 Task: Sort the products in the category "First Aid & Outdoor Essentials" by price (lowest first).
Action: Mouse pressed left at (323, 149)
Screenshot: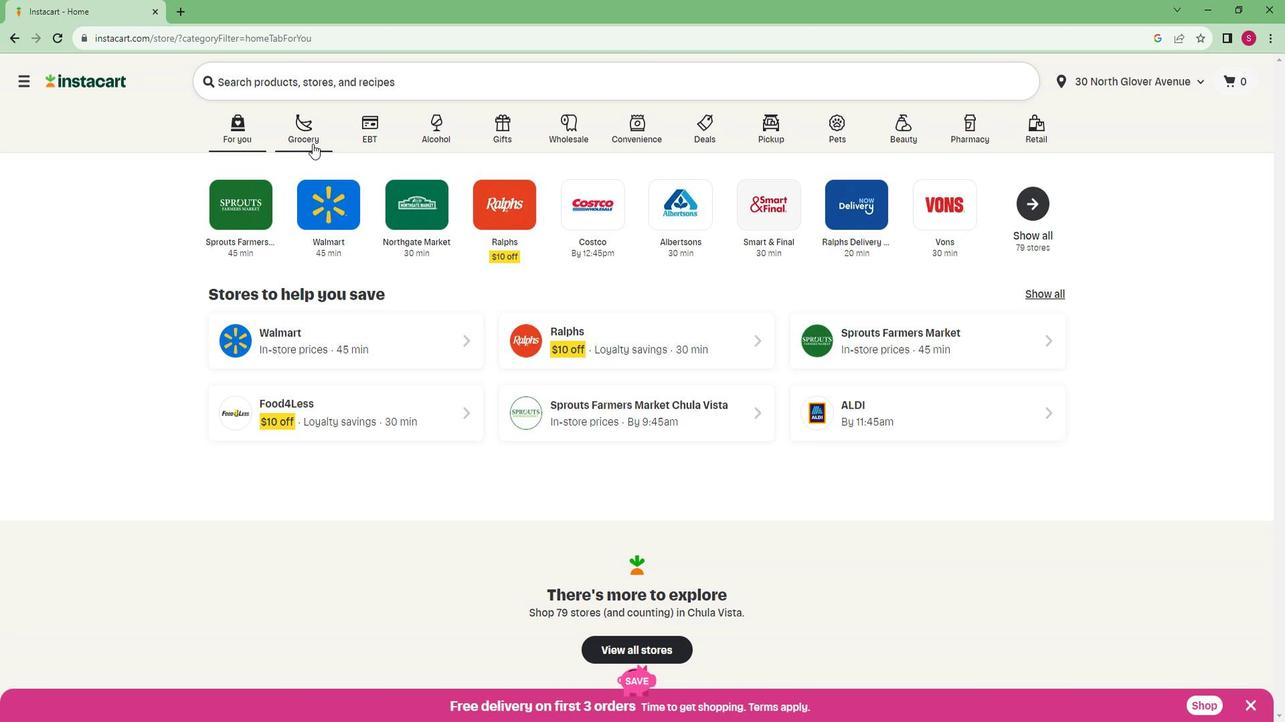 
Action: Mouse moved to (284, 376)
Screenshot: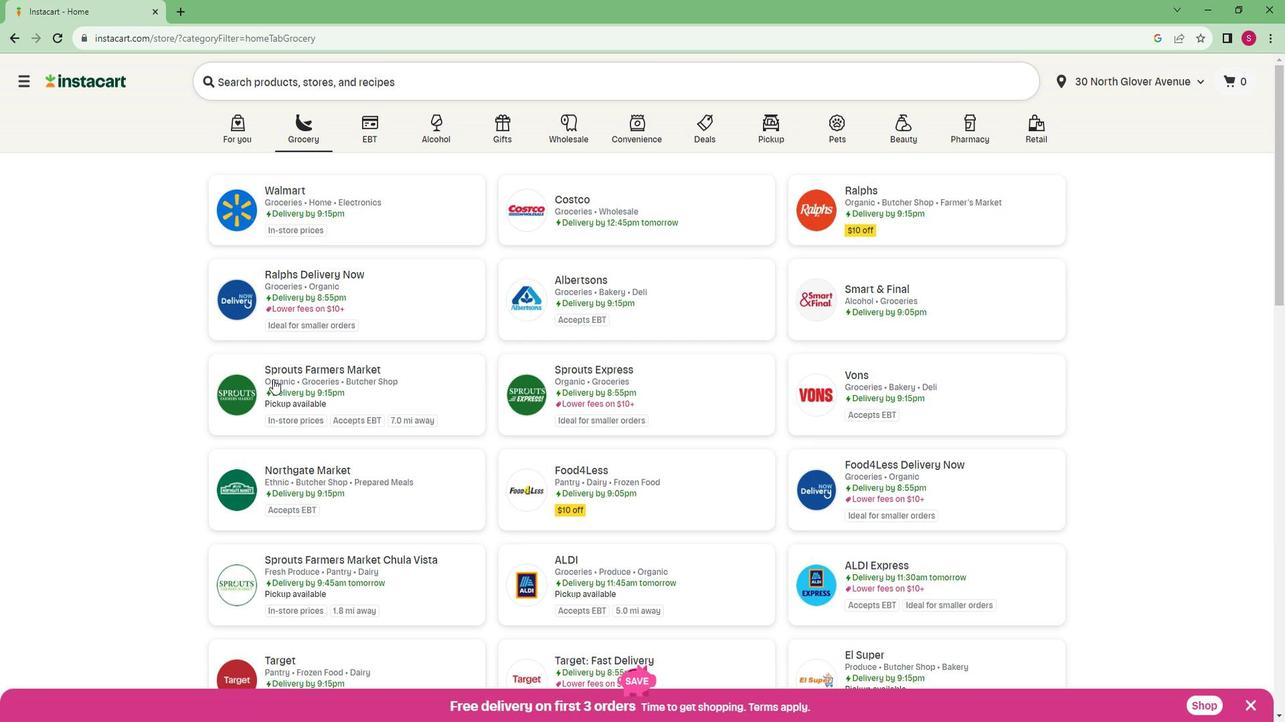 
Action: Mouse pressed left at (284, 376)
Screenshot: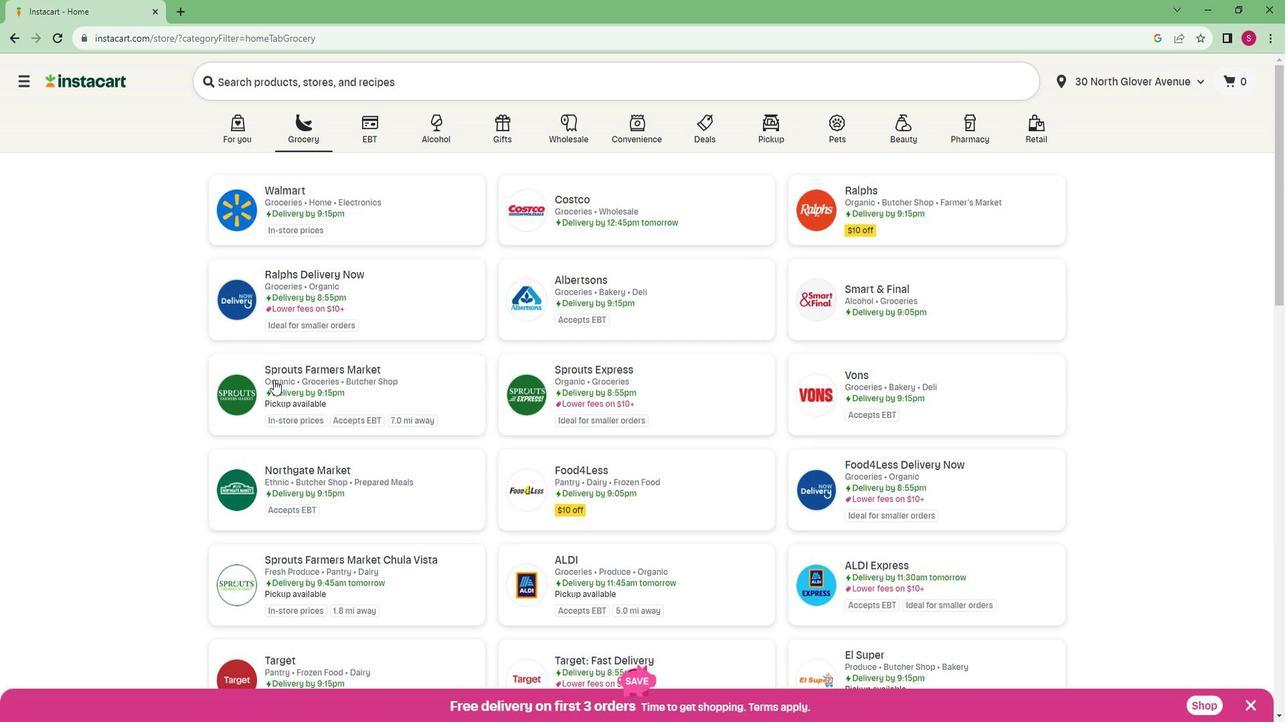 
Action: Mouse moved to (38, 597)
Screenshot: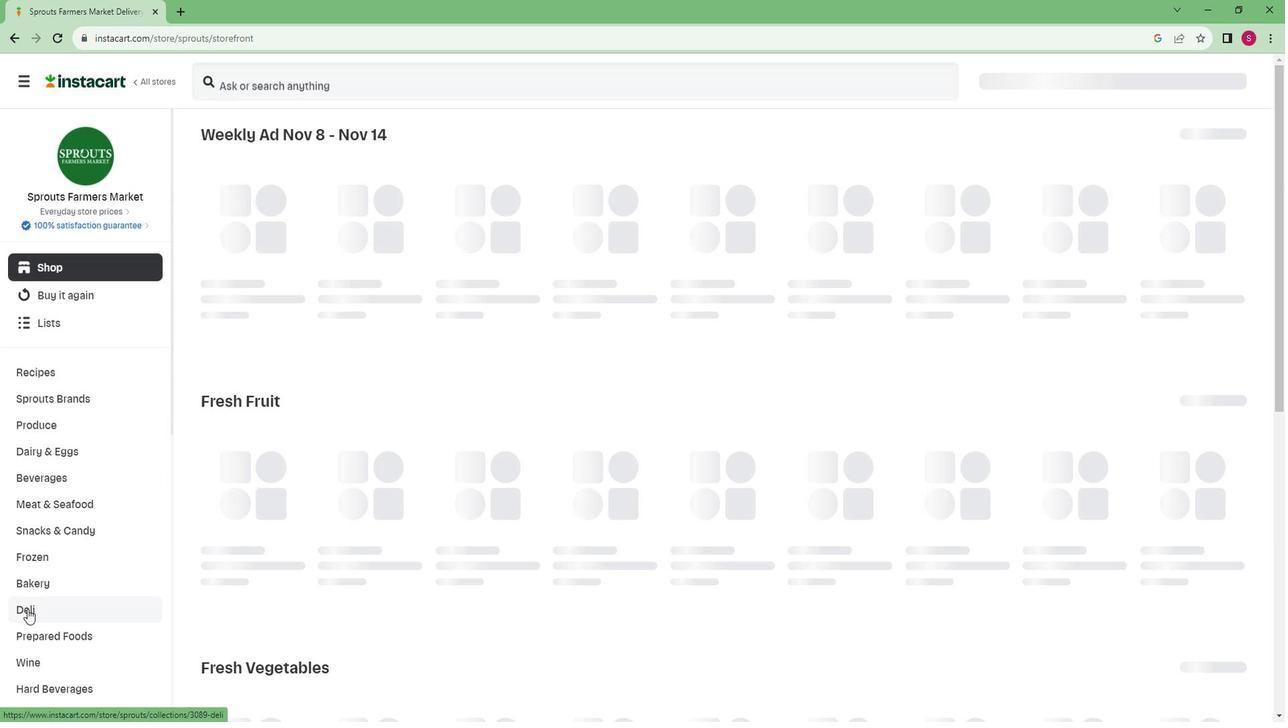 
Action: Mouse scrolled (38, 597) with delta (0, 0)
Screenshot: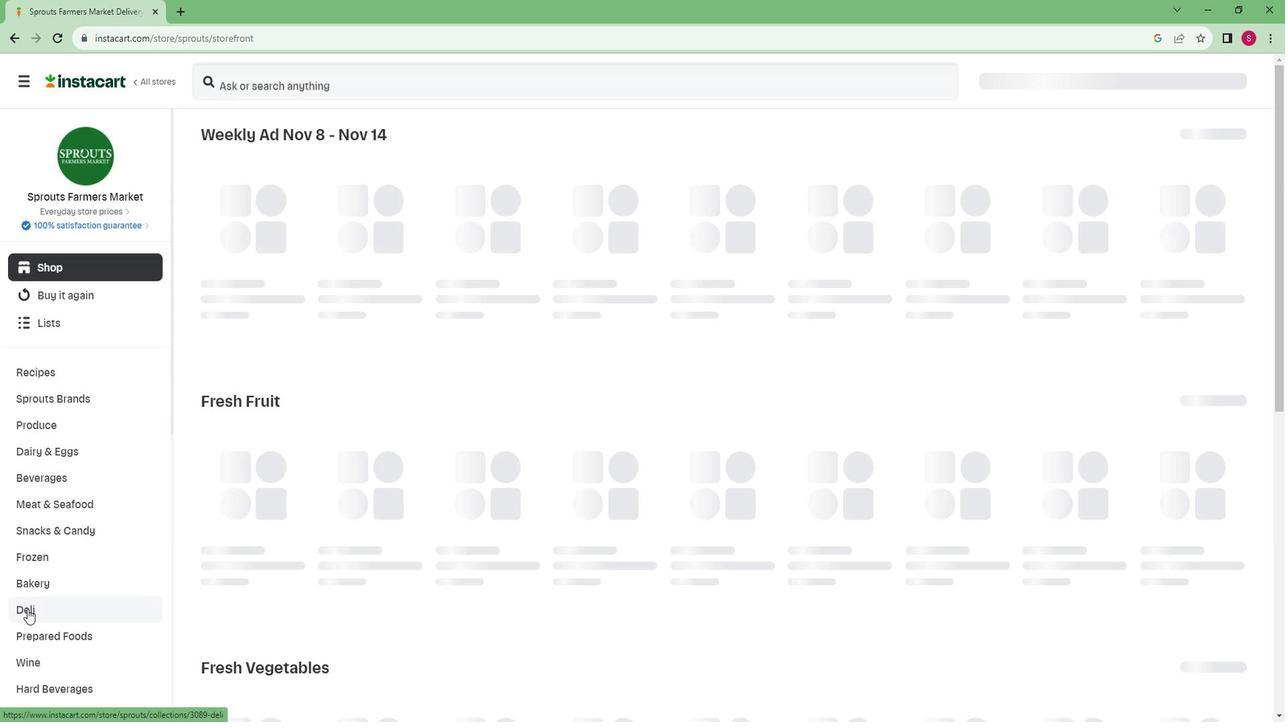 
Action: Mouse scrolled (38, 597) with delta (0, 0)
Screenshot: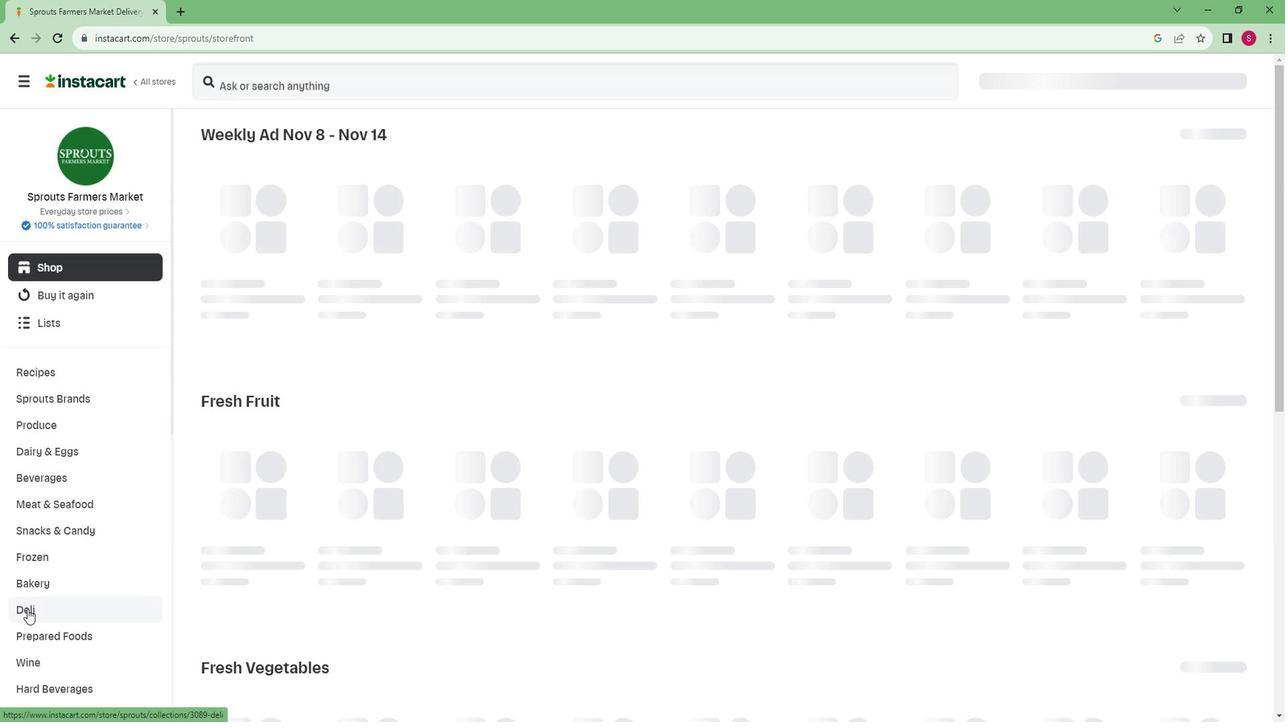 
Action: Mouse scrolled (38, 597) with delta (0, 0)
Screenshot: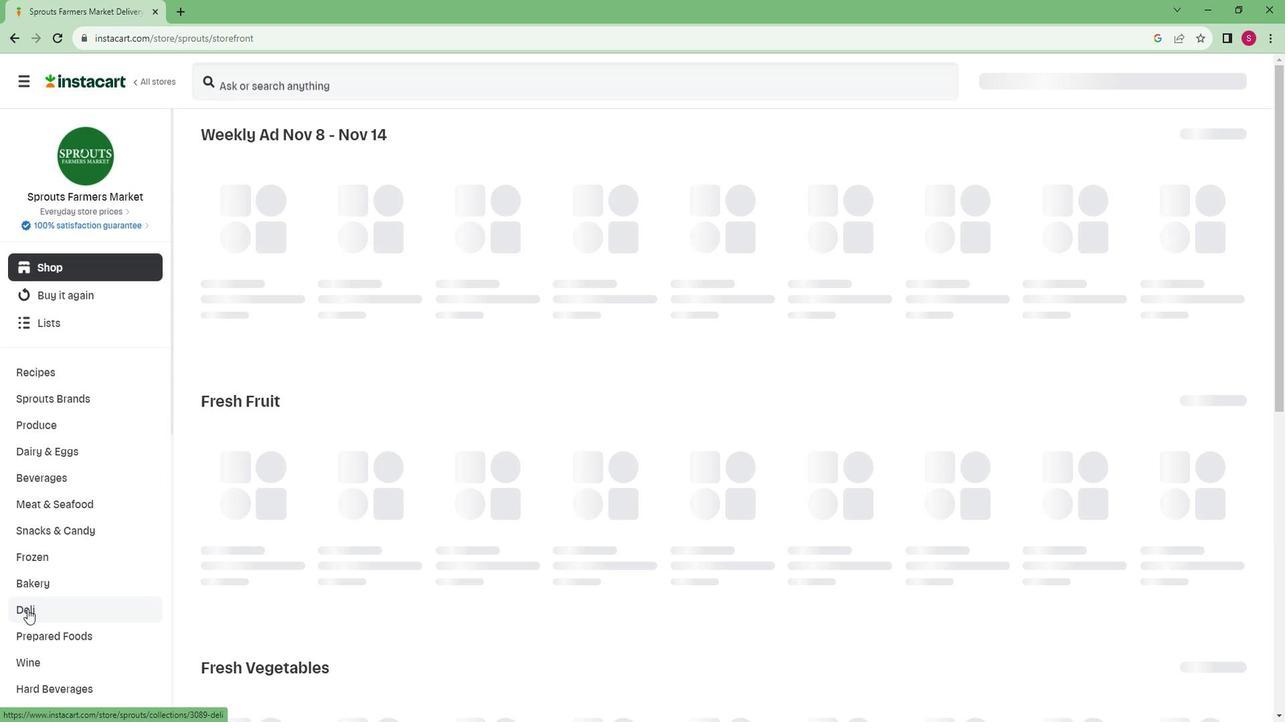 
Action: Mouse moved to (37, 597)
Screenshot: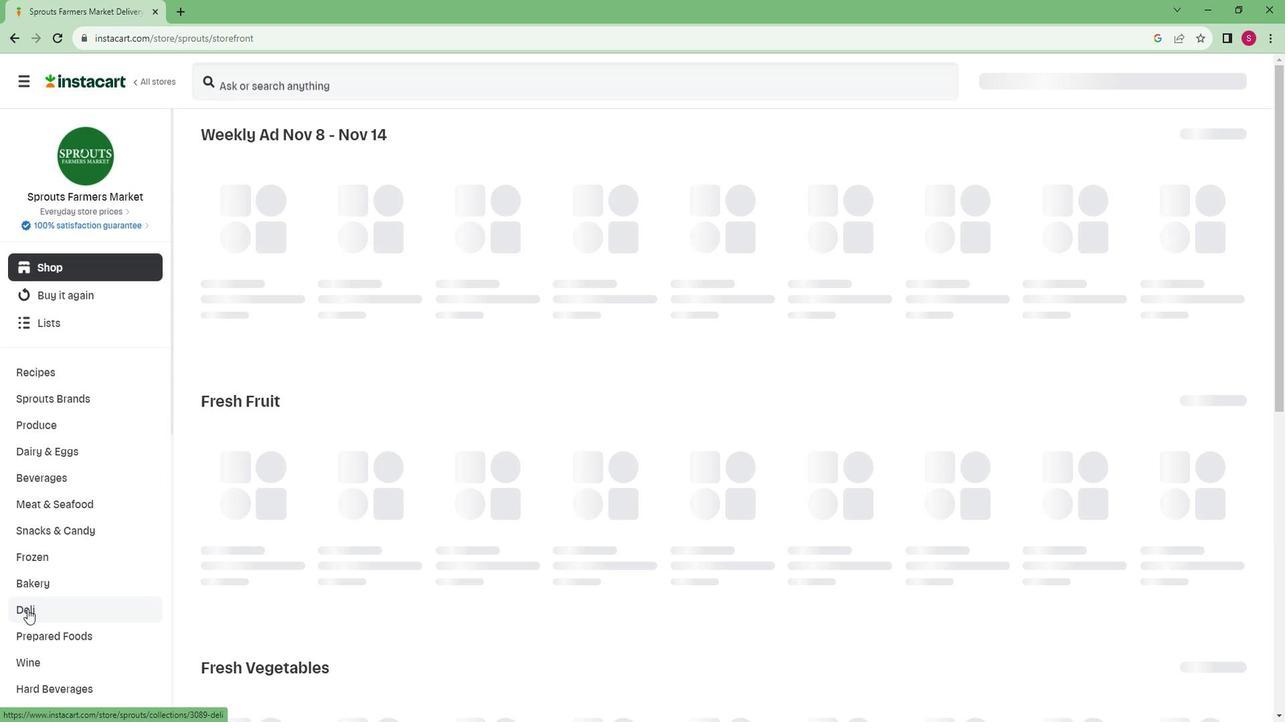 
Action: Mouse scrolled (37, 597) with delta (0, 0)
Screenshot: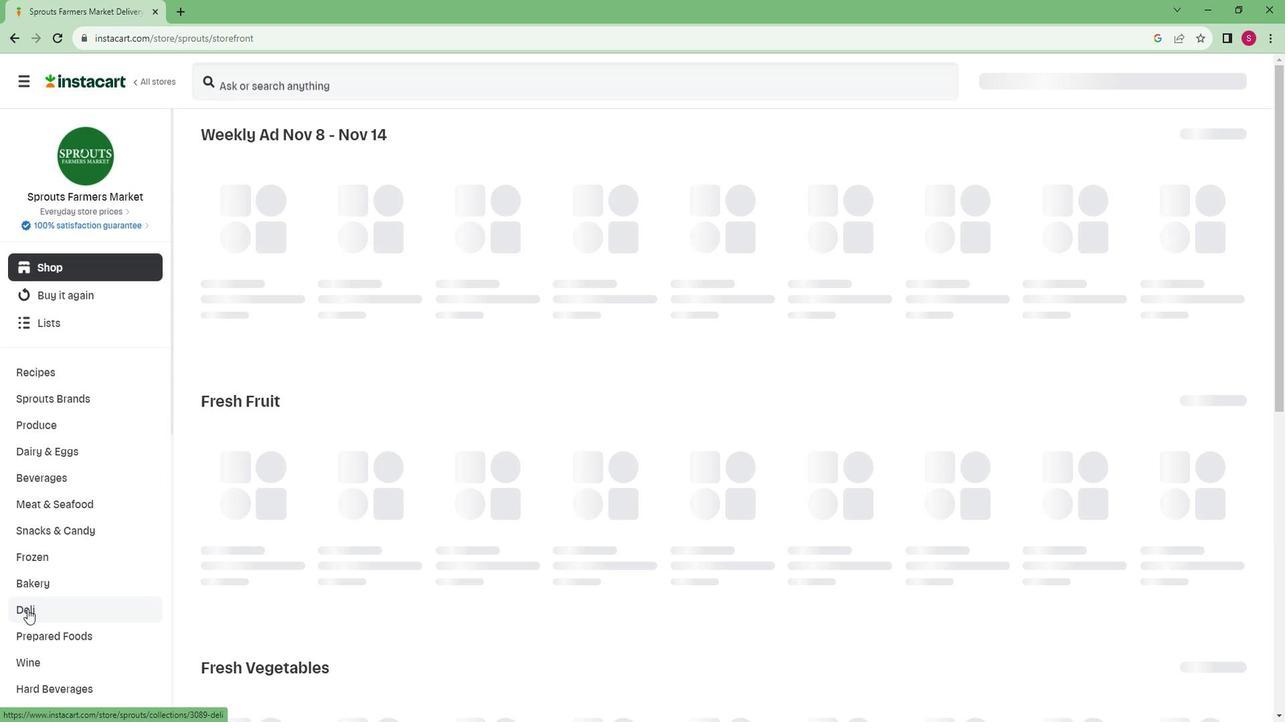 
Action: Mouse moved to (35, 591)
Screenshot: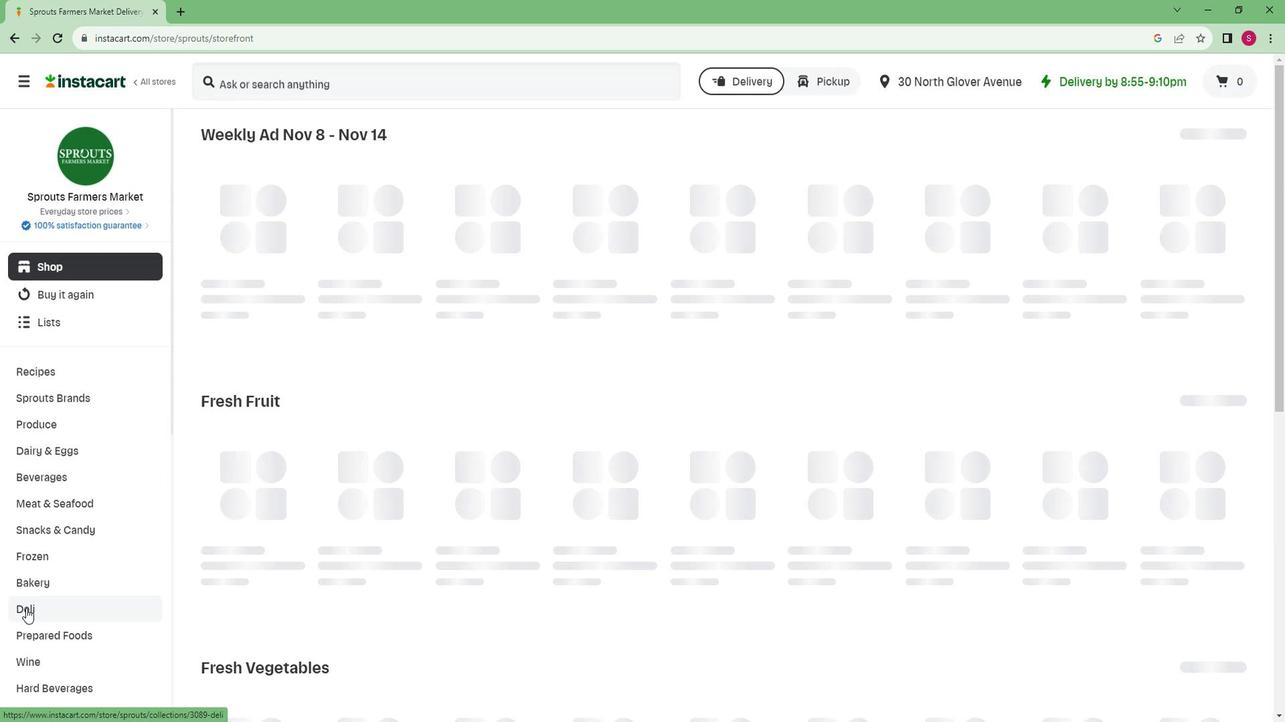 
Action: Mouse scrolled (35, 591) with delta (0, 0)
Screenshot: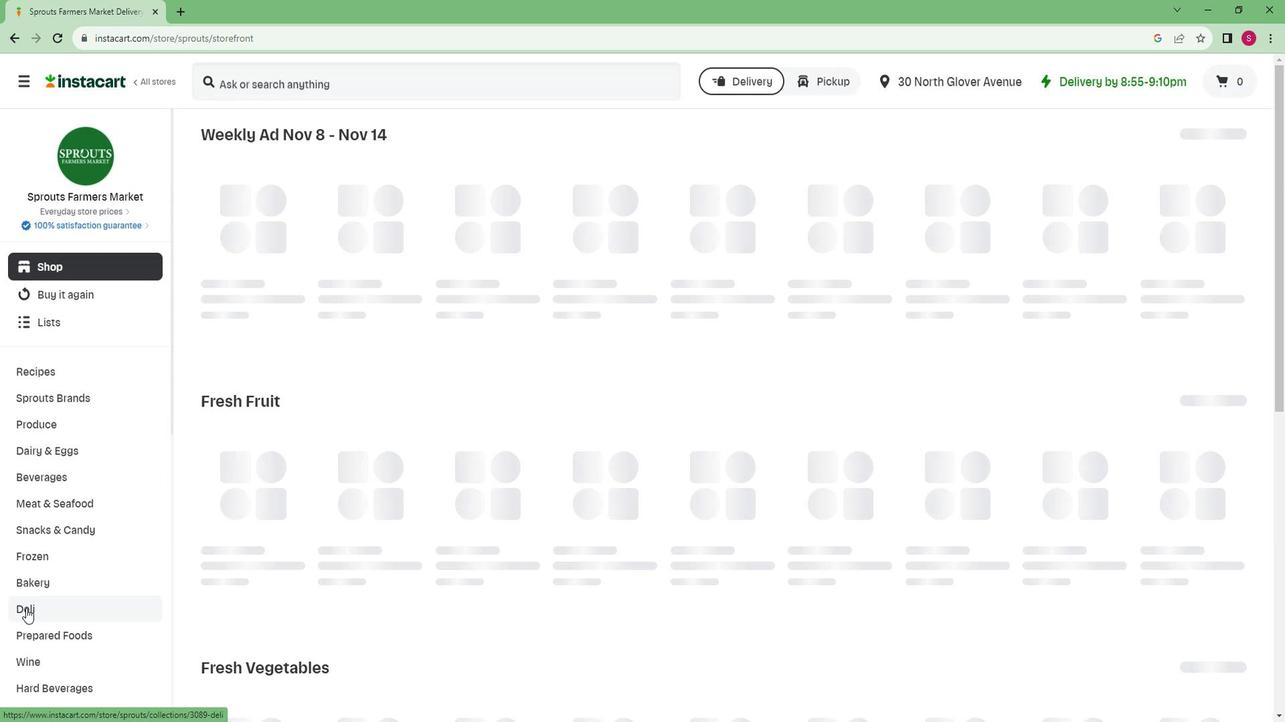
Action: Mouse moved to (32, 560)
Screenshot: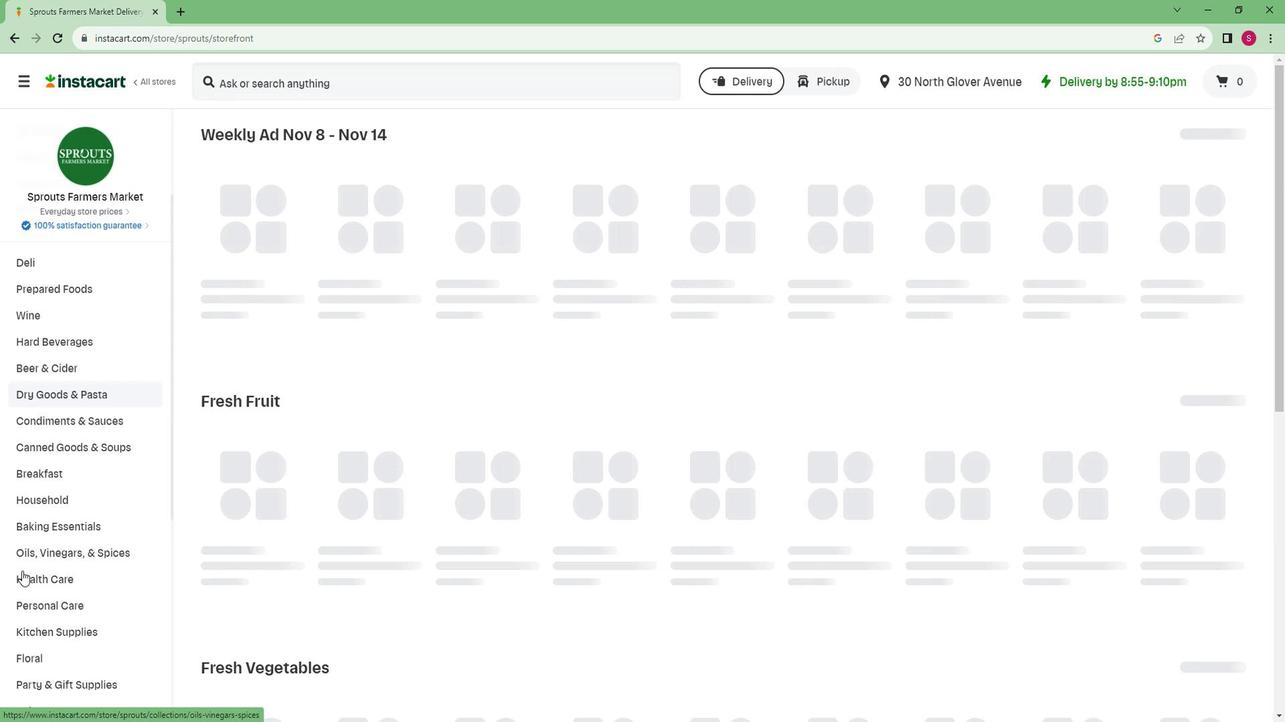 
Action: Mouse scrolled (32, 559) with delta (0, 0)
Screenshot: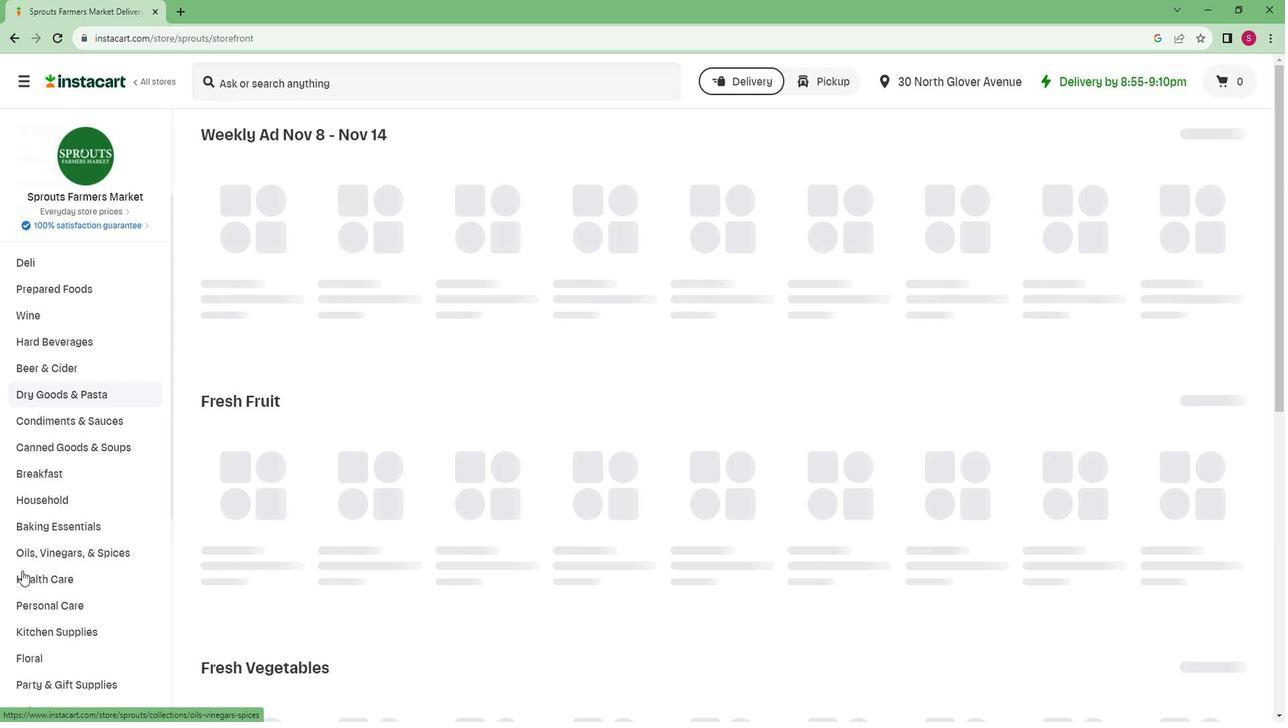 
Action: Mouse scrolled (32, 559) with delta (0, 0)
Screenshot: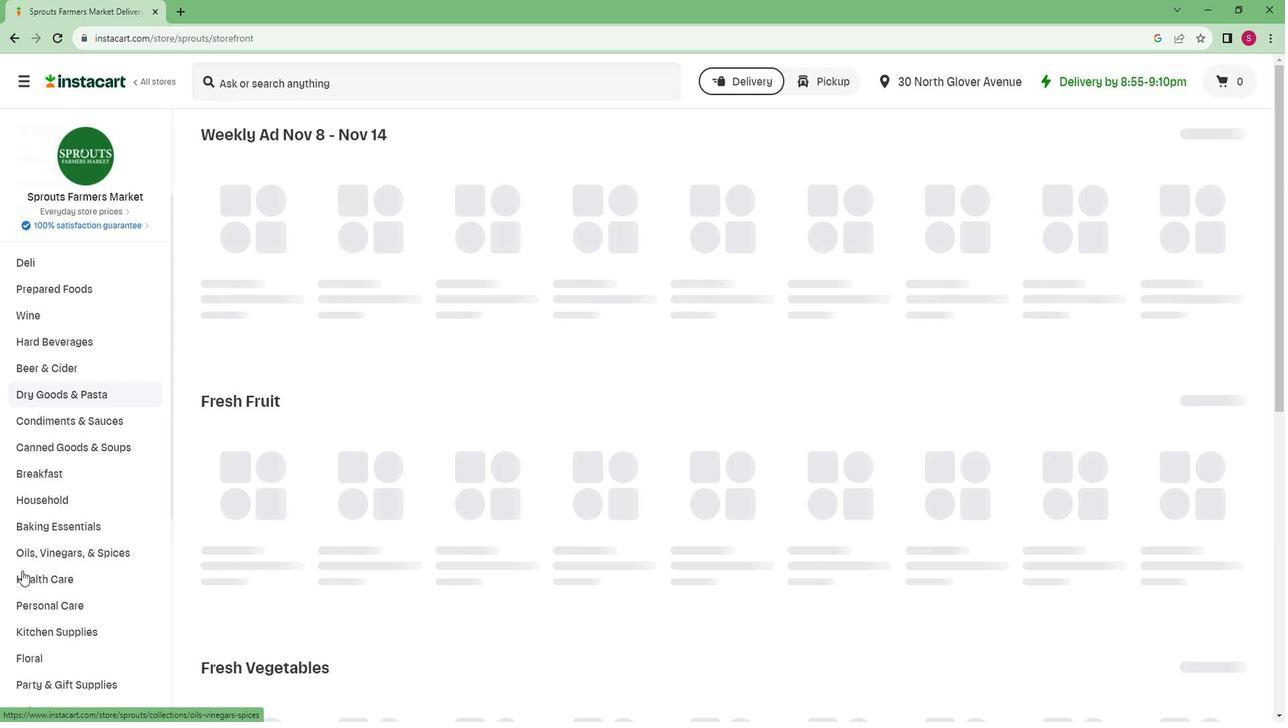 
Action: Mouse scrolled (32, 559) with delta (0, 0)
Screenshot: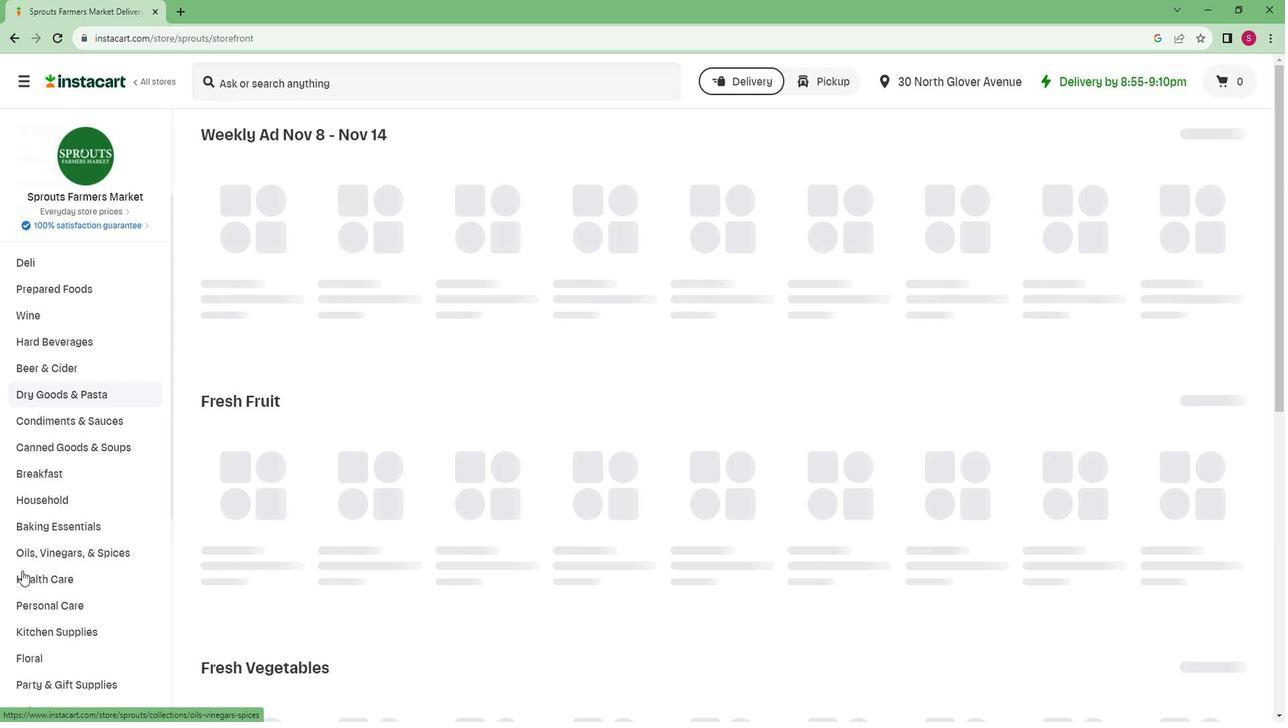 
Action: Mouse moved to (32, 560)
Screenshot: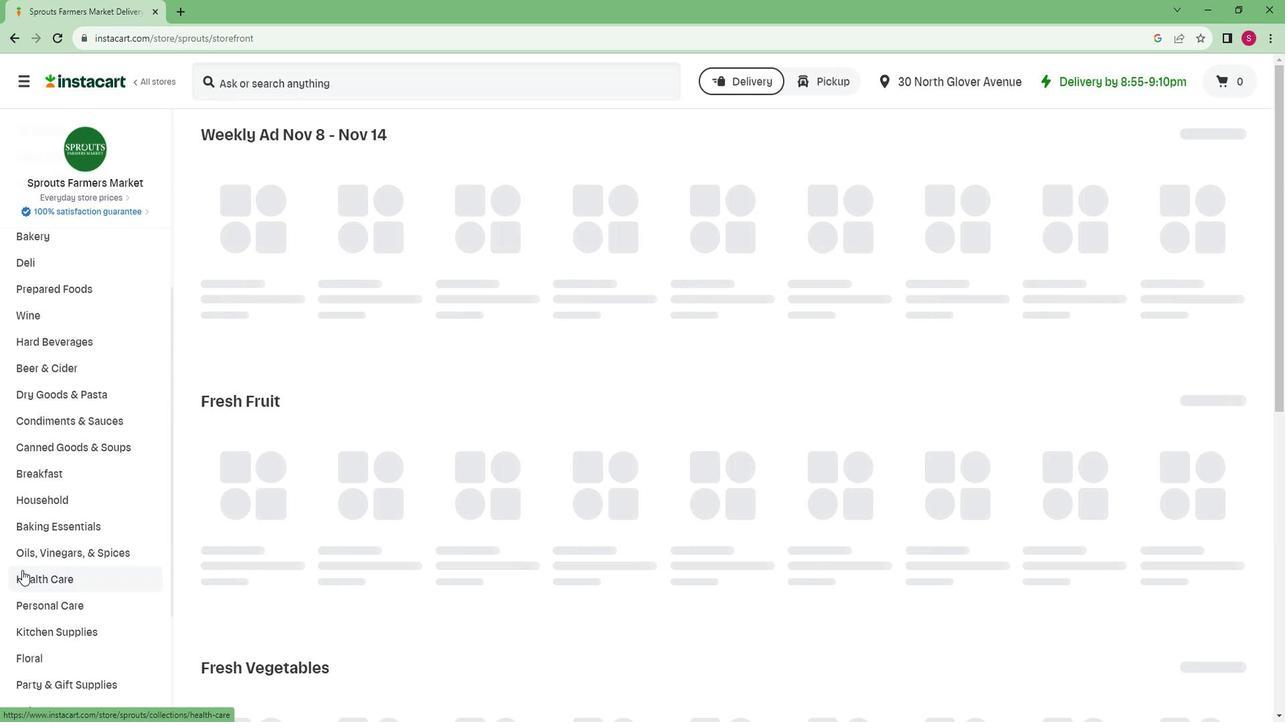 
Action: Mouse scrolled (32, 559) with delta (0, 0)
Screenshot: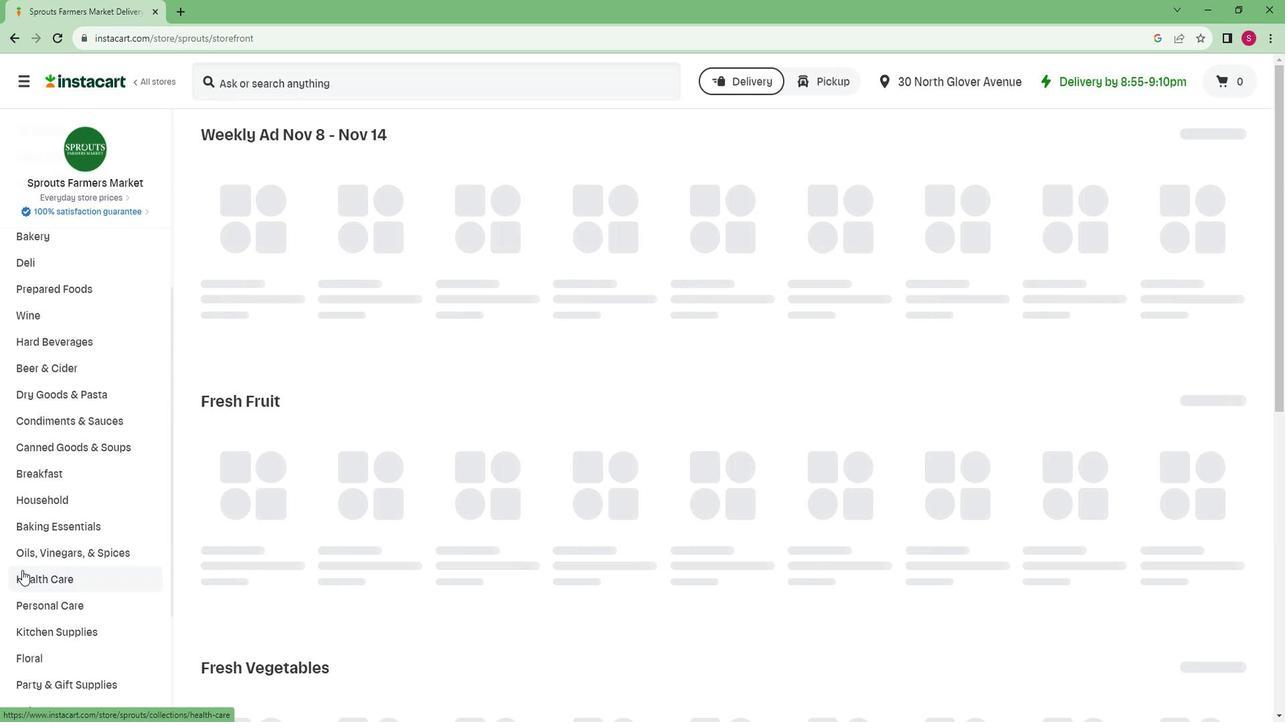 
Action: Mouse moved to (31, 556)
Screenshot: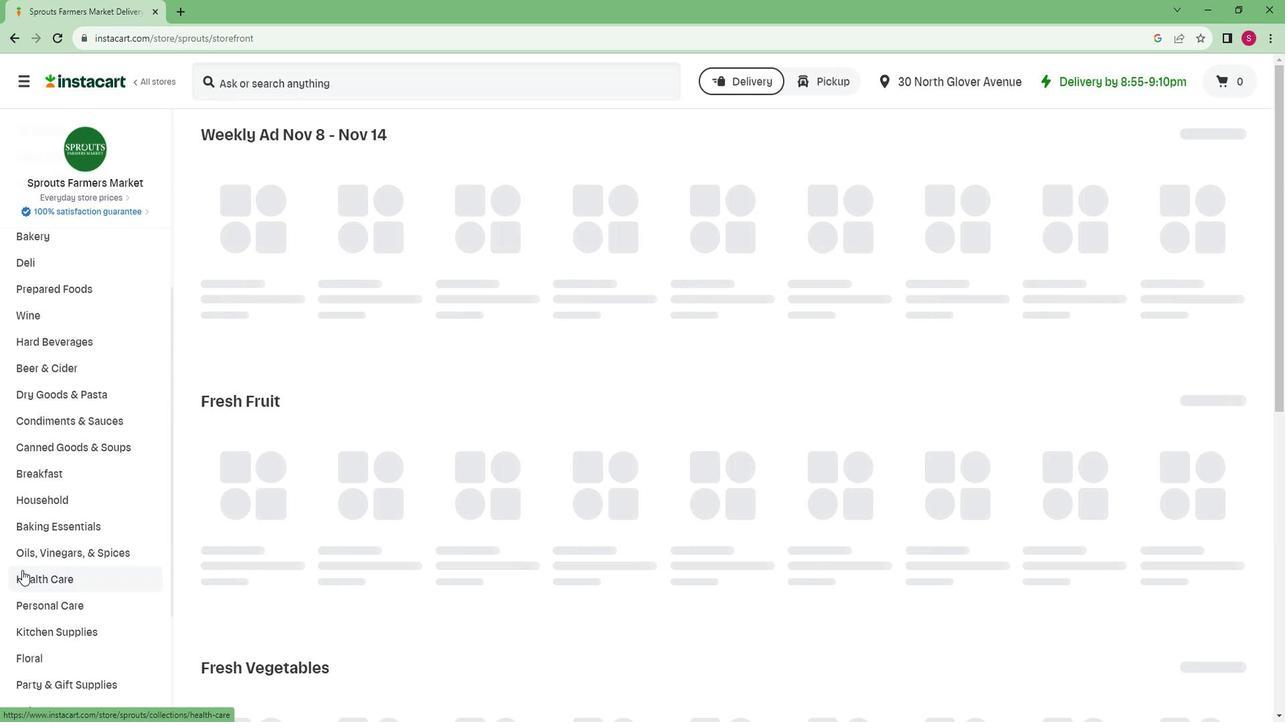 
Action: Mouse scrolled (31, 556) with delta (0, 0)
Screenshot: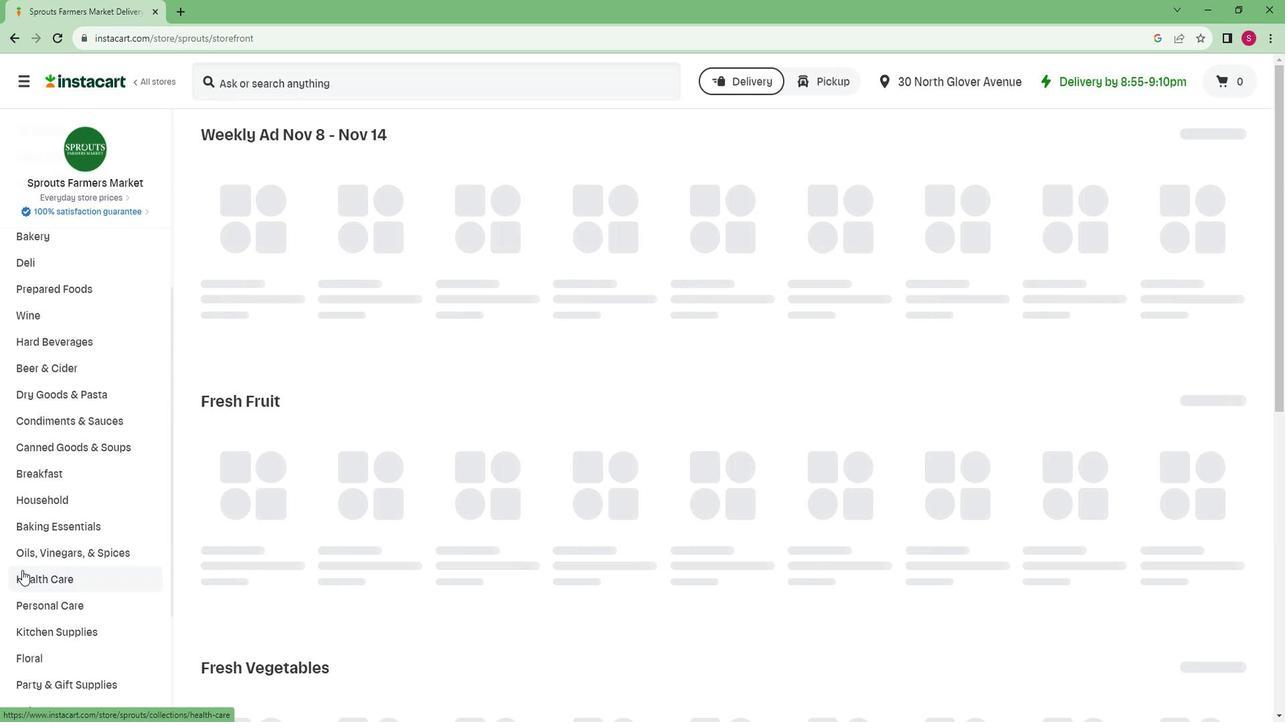 
Action: Mouse moved to (40, 668)
Screenshot: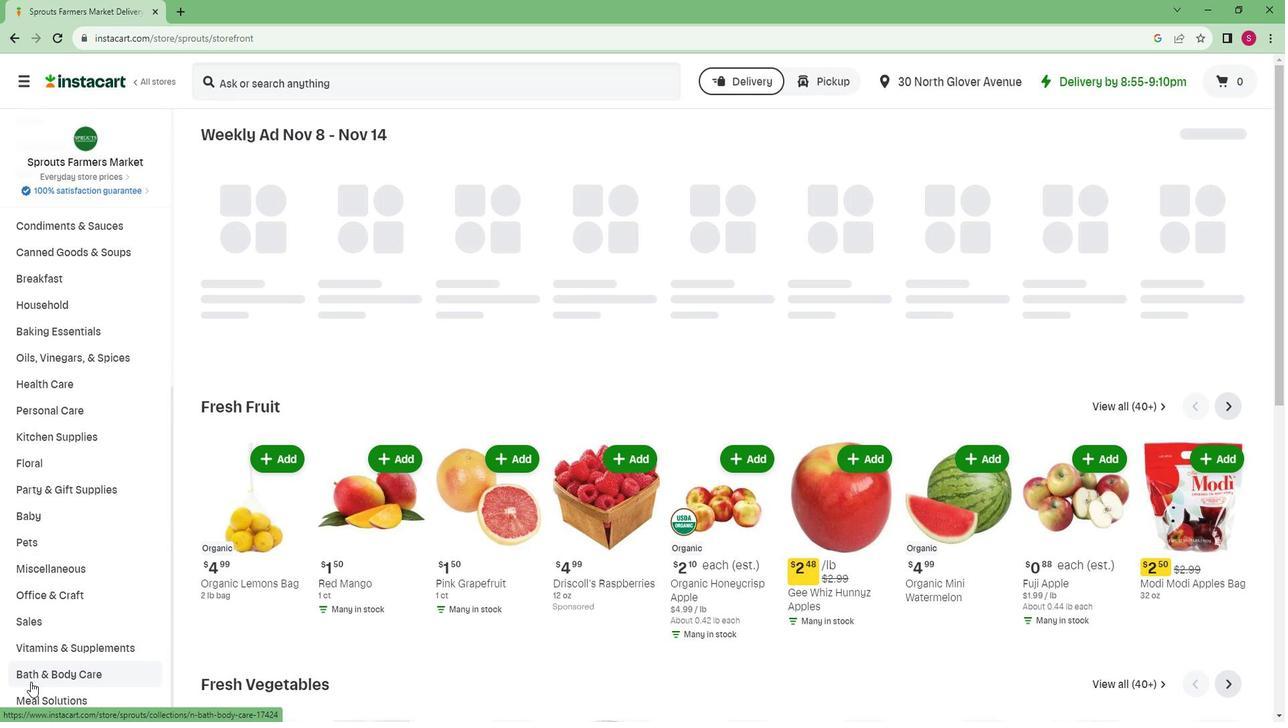 
Action: Mouse pressed left at (40, 668)
Screenshot: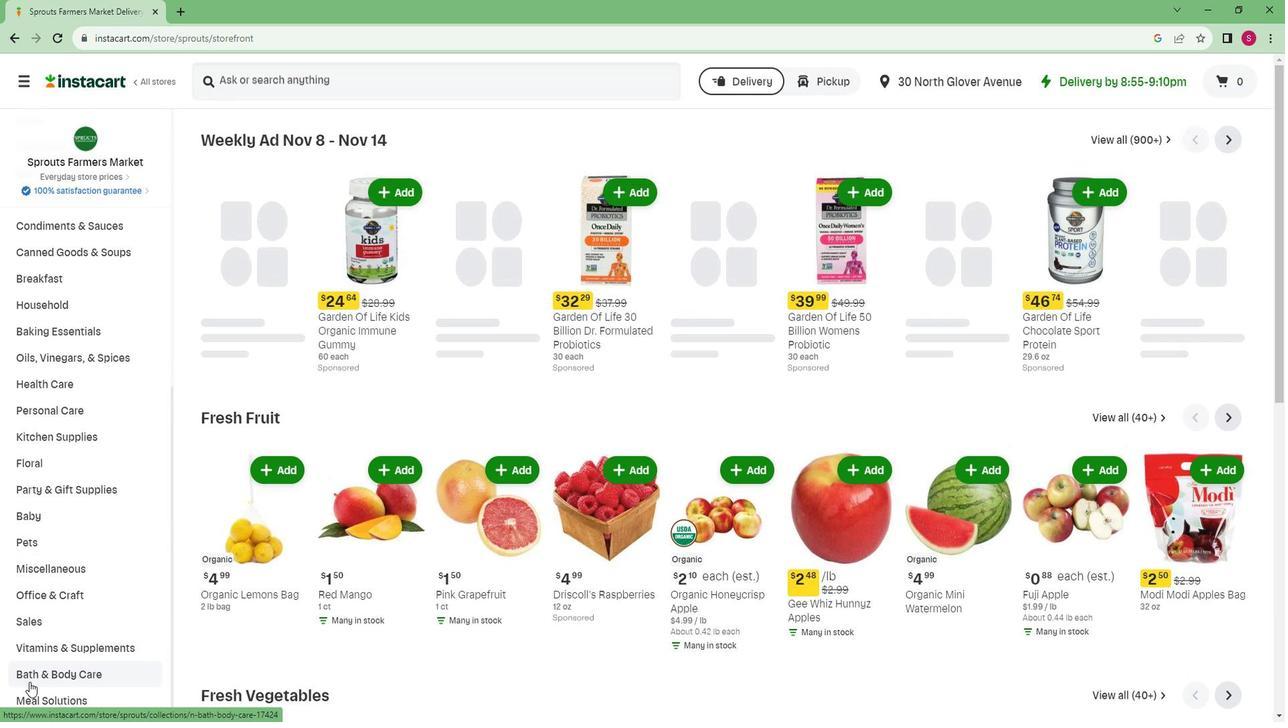 
Action: Mouse moved to (34, 653)
Screenshot: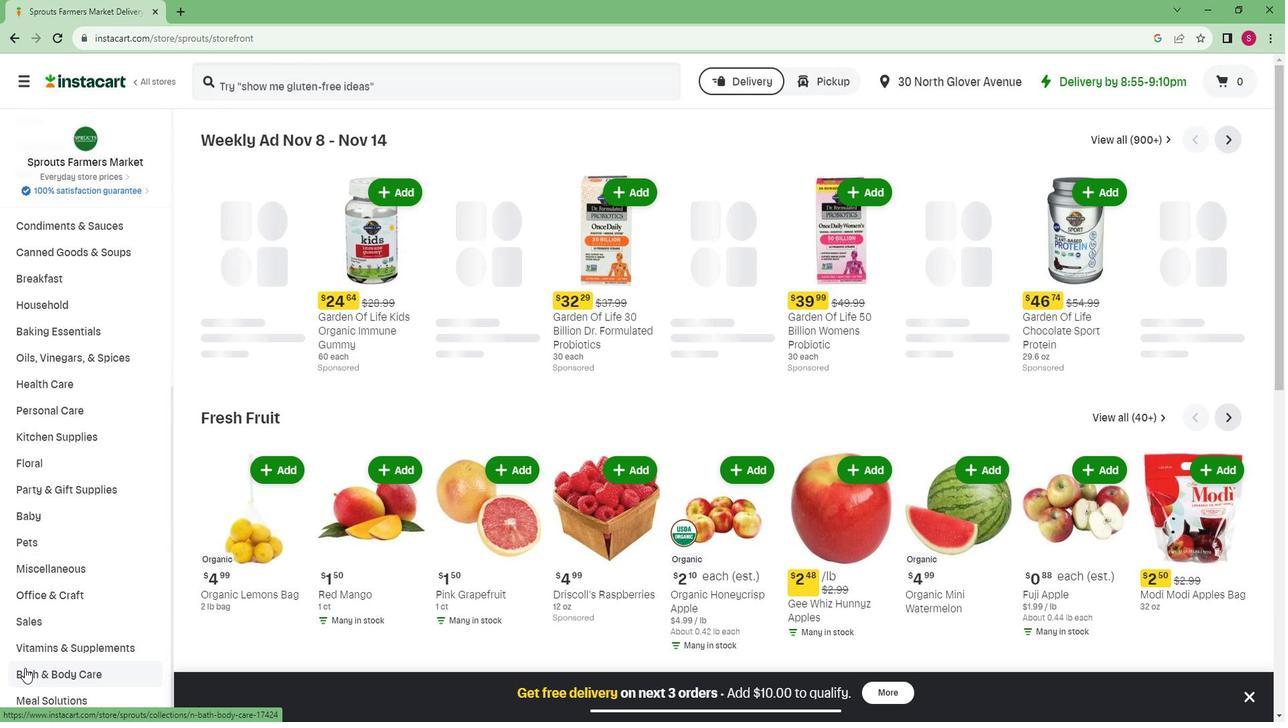 
Action: Mouse pressed left at (34, 653)
Screenshot: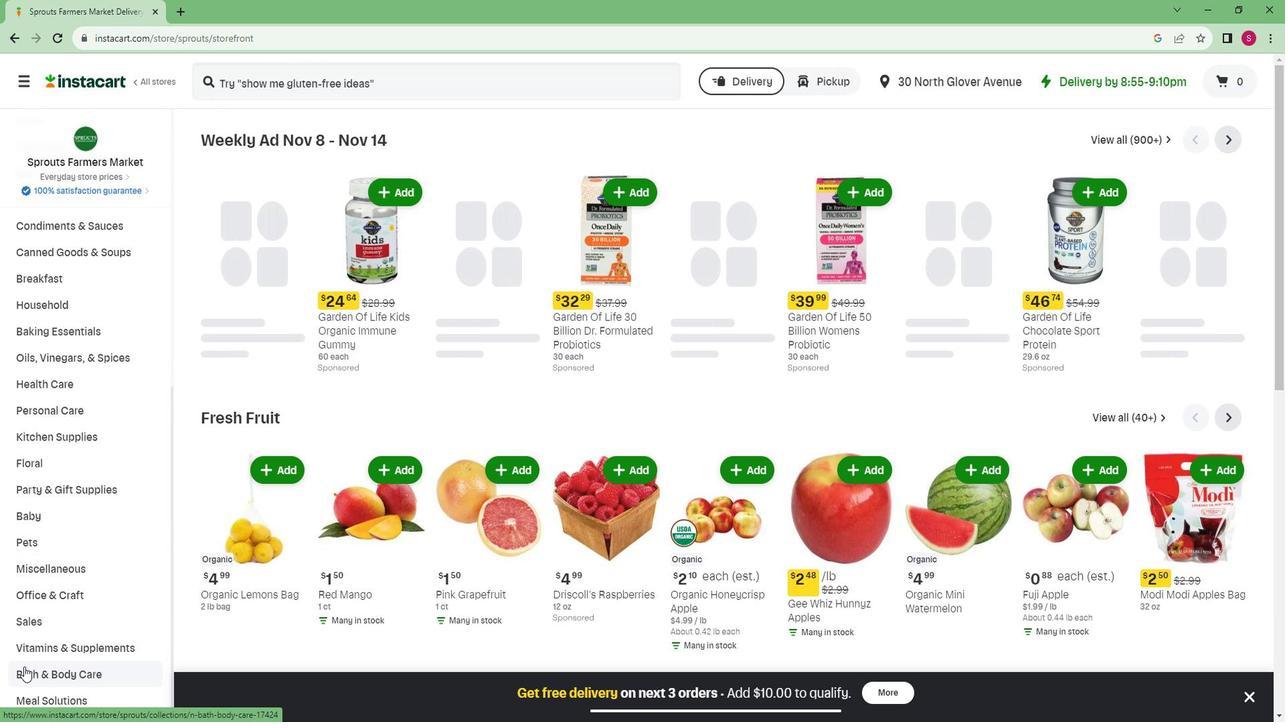 
Action: Mouse moved to (34, 643)
Screenshot: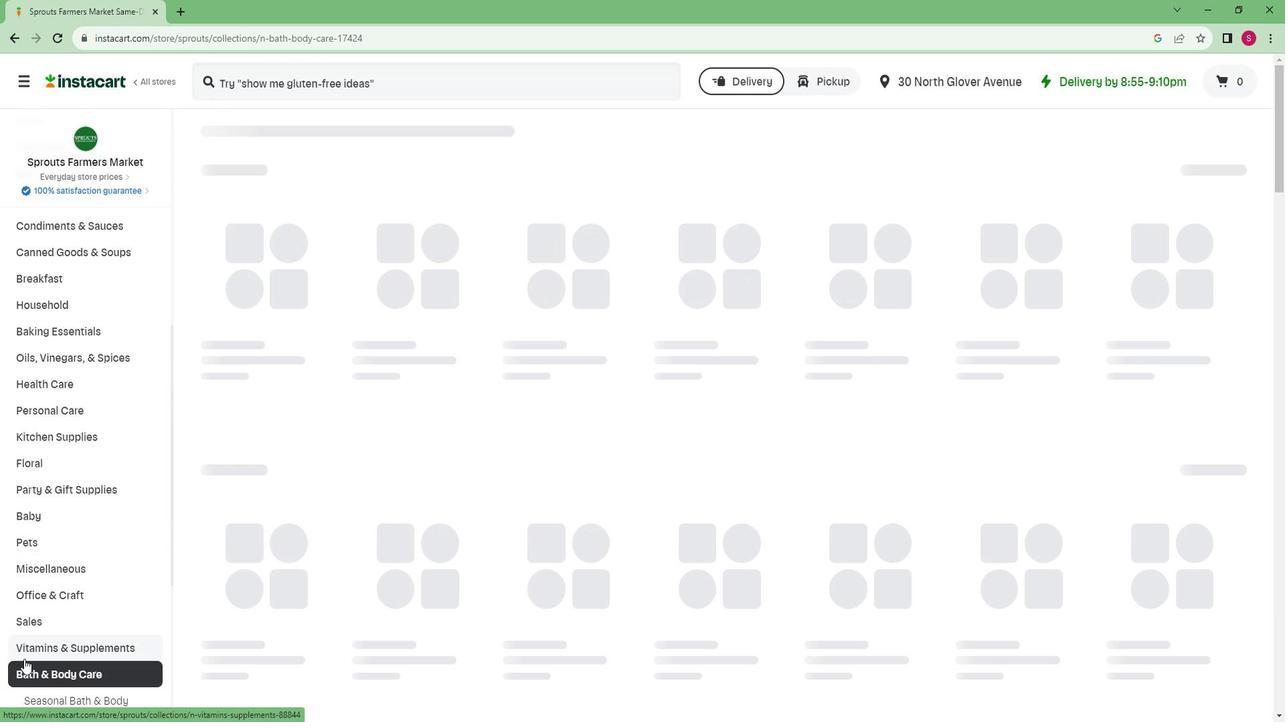 
Action: Mouse scrolled (34, 643) with delta (0, 0)
Screenshot: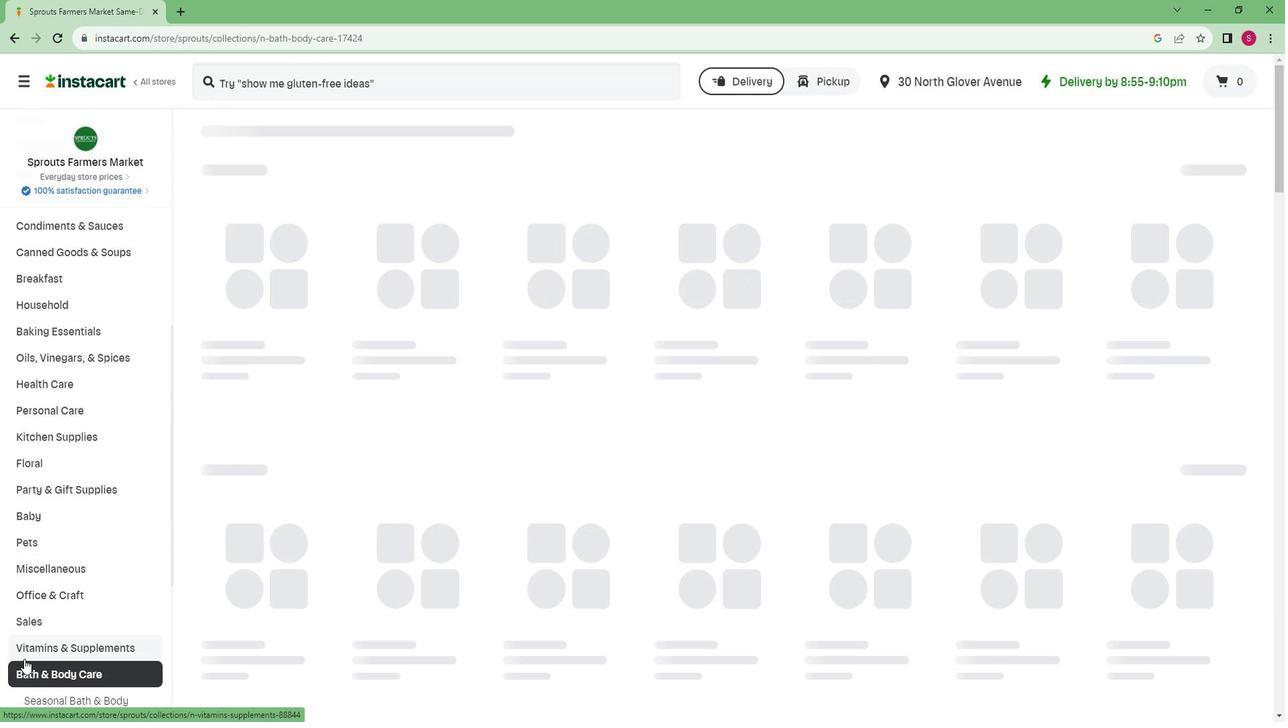 
Action: Mouse scrolled (34, 643) with delta (0, 0)
Screenshot: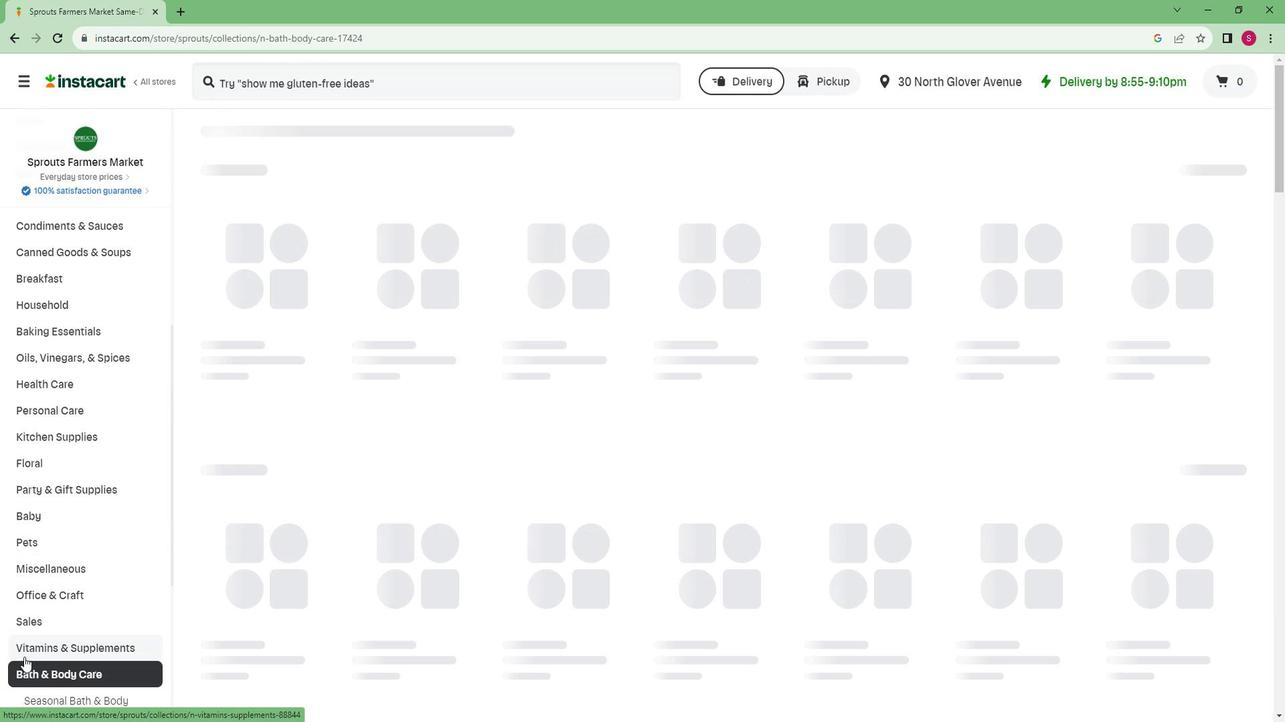 
Action: Mouse scrolled (34, 643) with delta (0, 0)
Screenshot: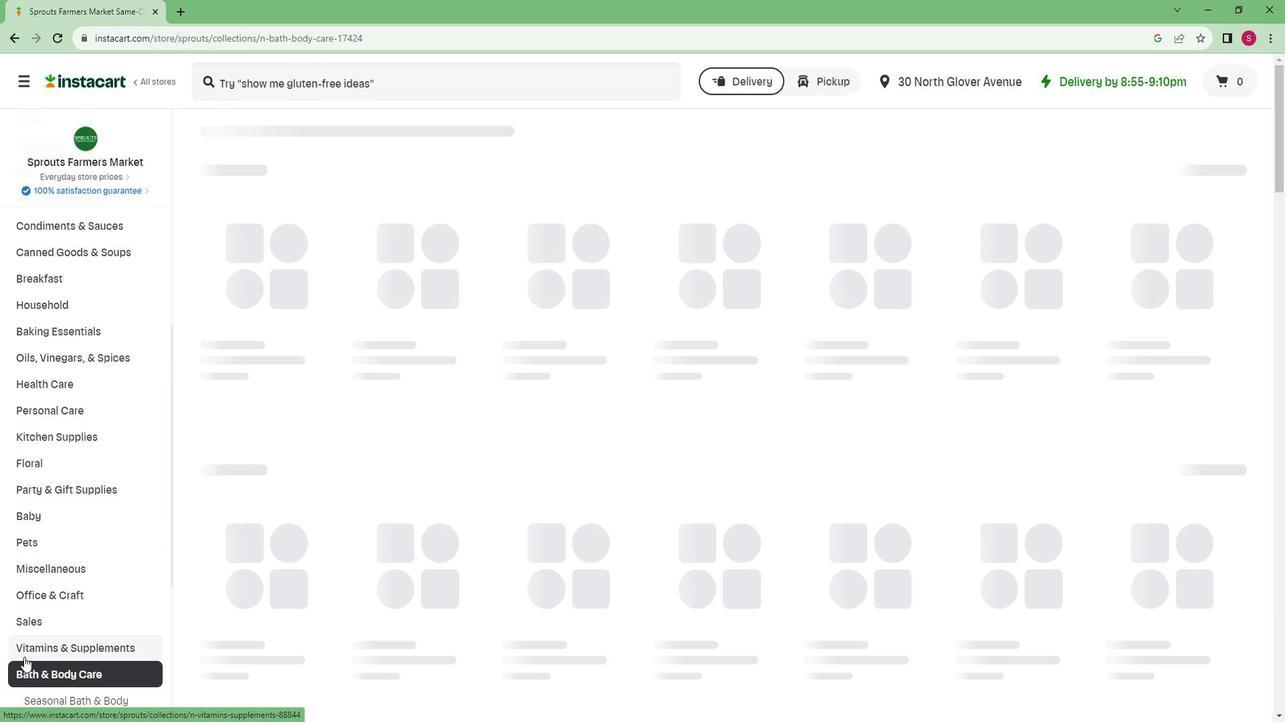 
Action: Mouse moved to (34, 641)
Screenshot: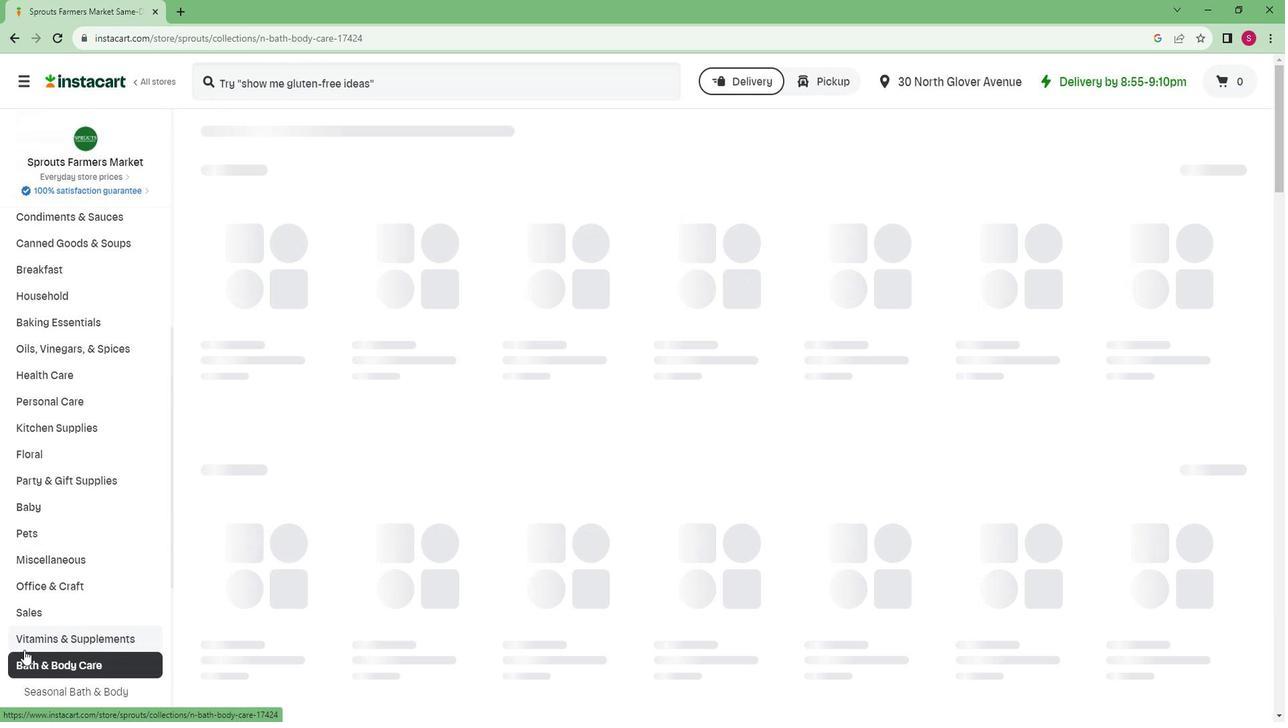
Action: Mouse scrolled (34, 641) with delta (0, 0)
Screenshot: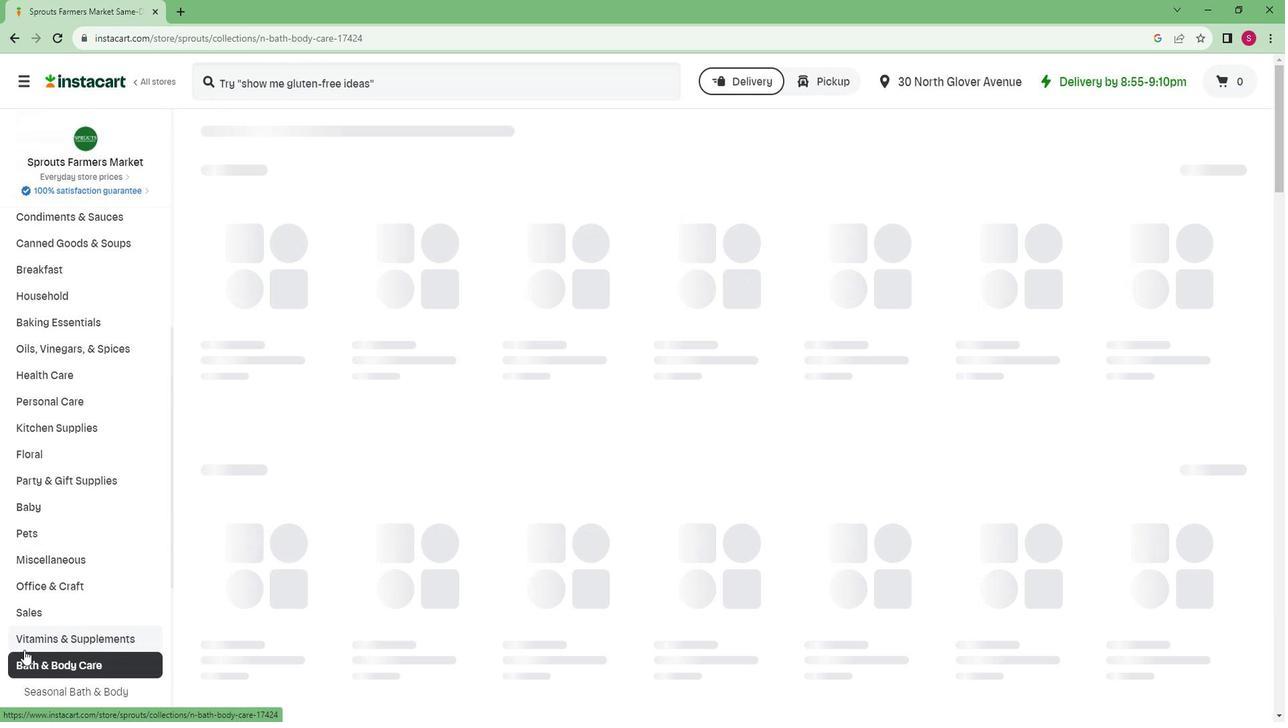 
Action: Mouse moved to (34, 637)
Screenshot: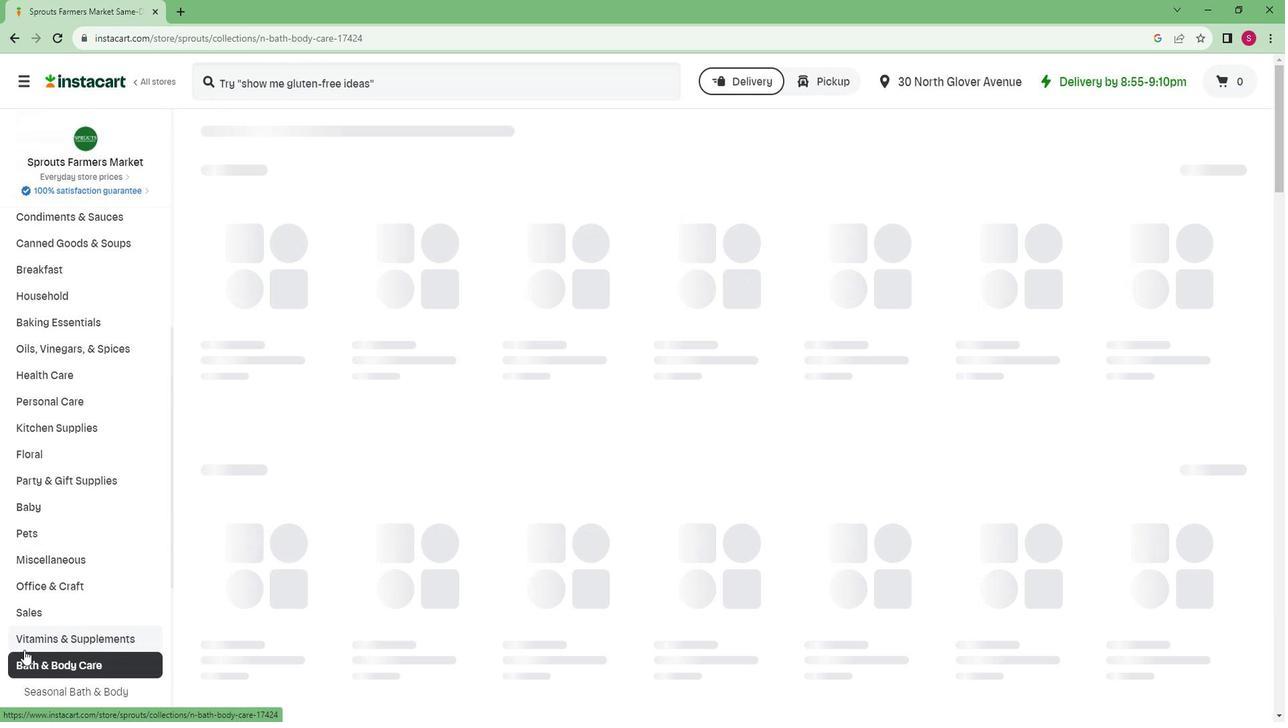 
Action: Mouse scrolled (34, 636) with delta (0, 0)
Screenshot: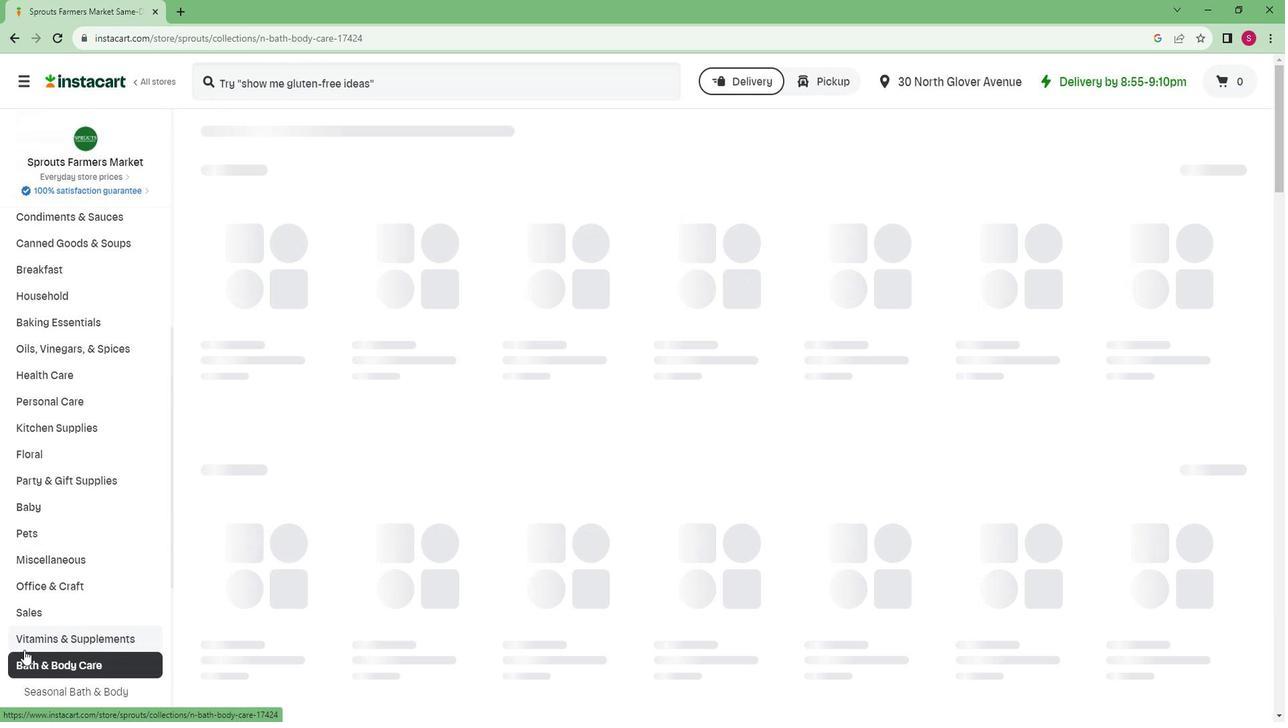 
Action: Mouse moved to (37, 607)
Screenshot: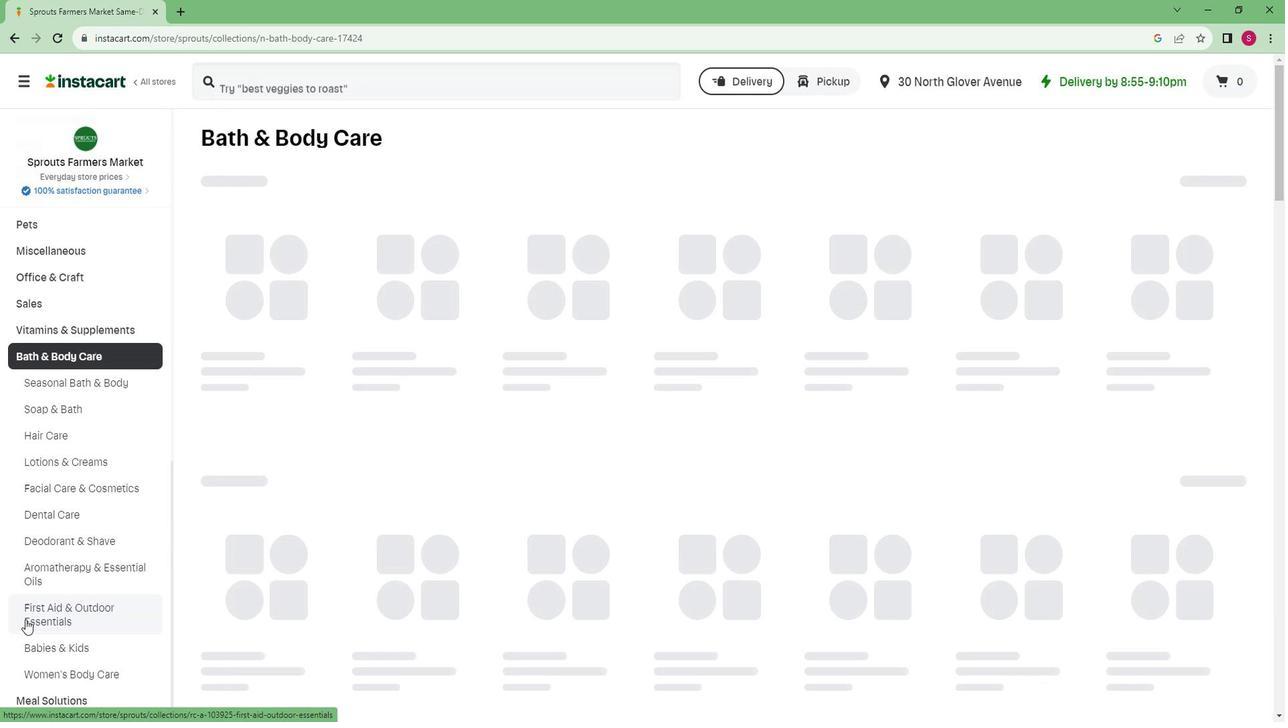 
Action: Mouse pressed left at (37, 607)
Screenshot: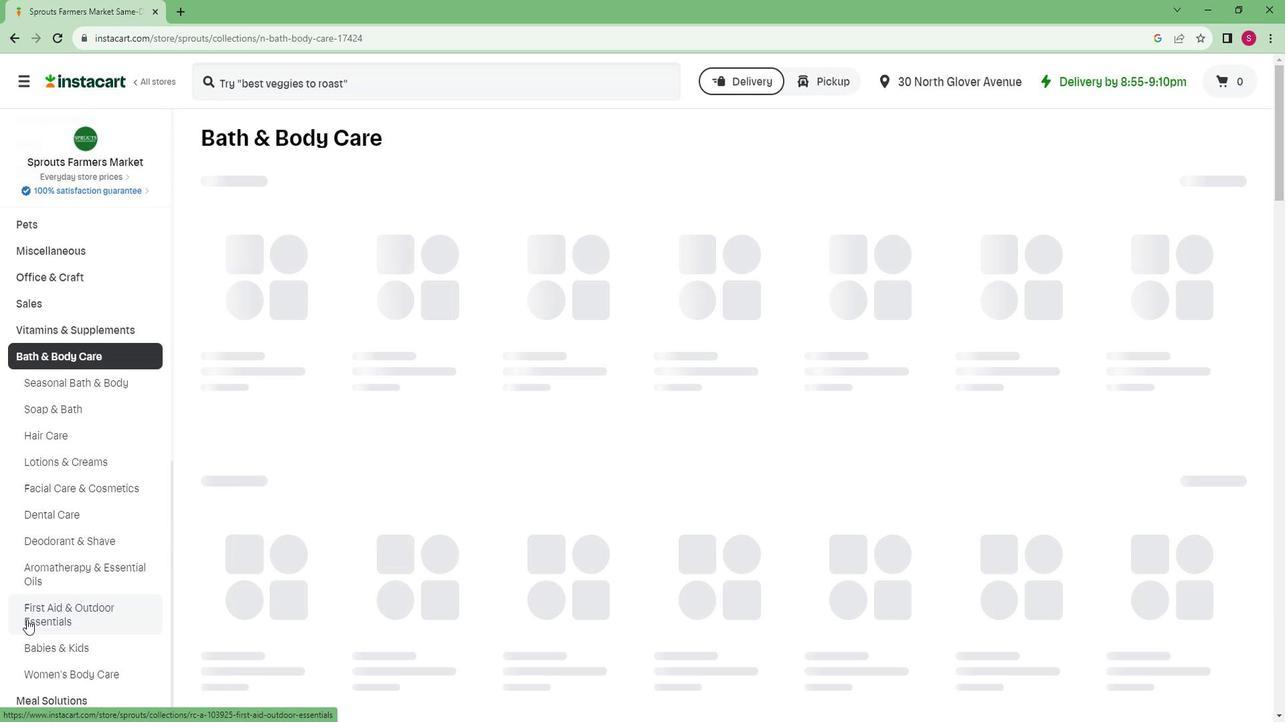 
Action: Mouse moved to (1234, 198)
Screenshot: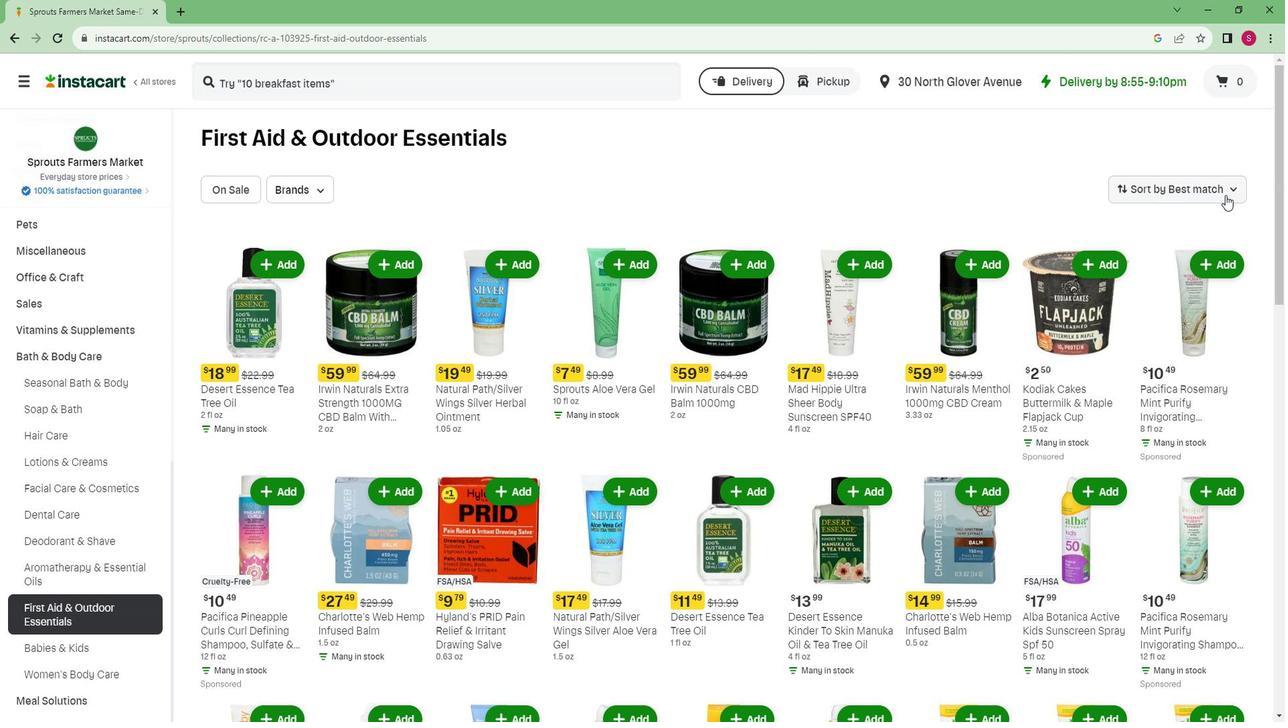 
Action: Mouse pressed left at (1234, 198)
Screenshot: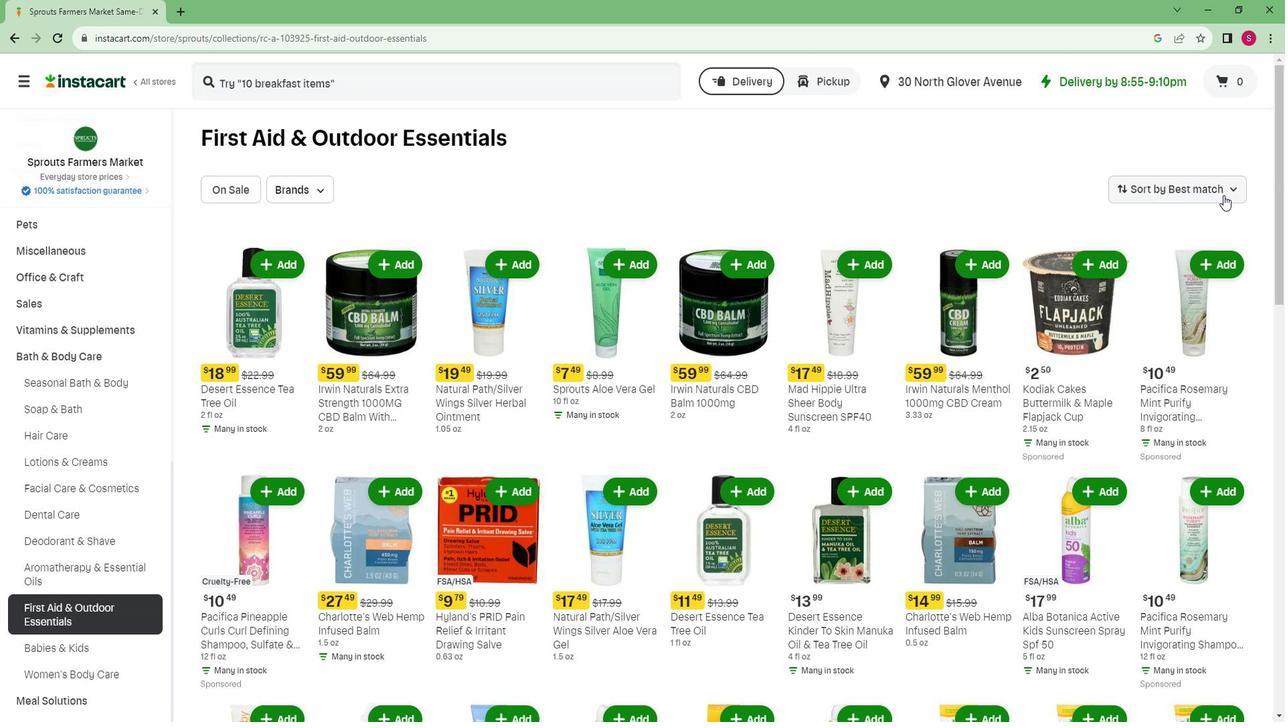 
Action: Mouse moved to (1210, 257)
Screenshot: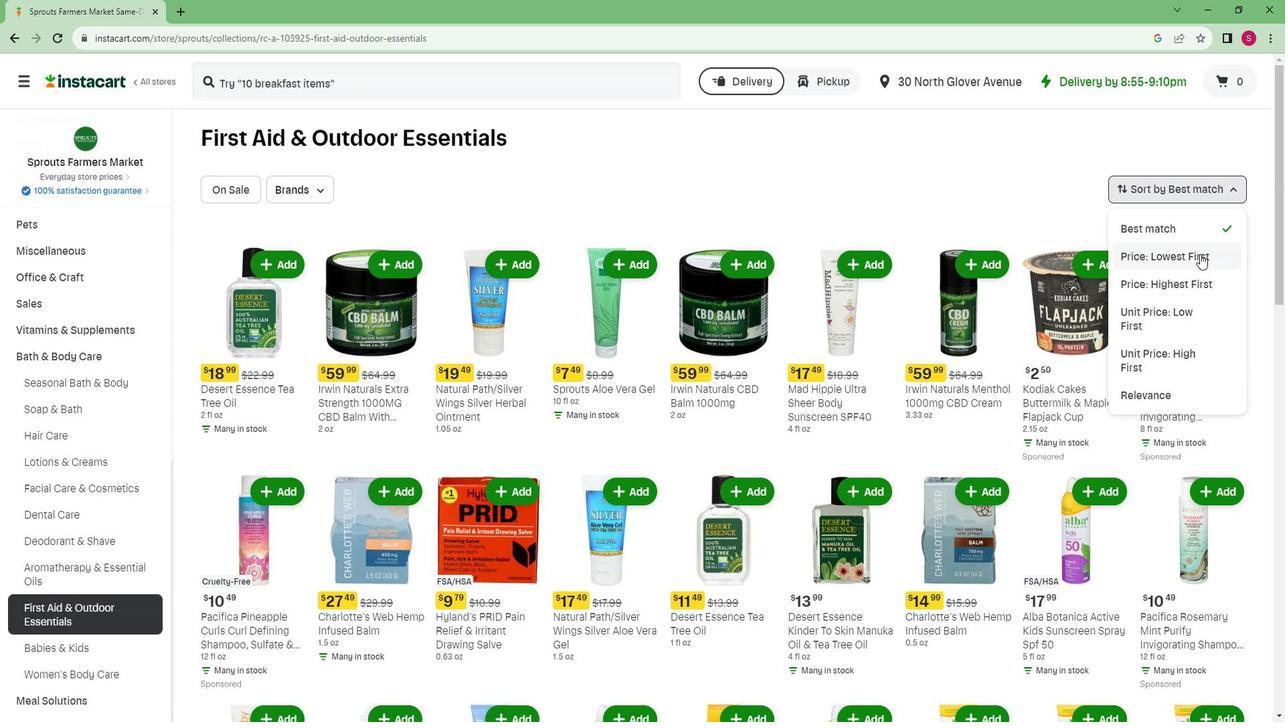 
Action: Mouse pressed left at (1210, 257)
Screenshot: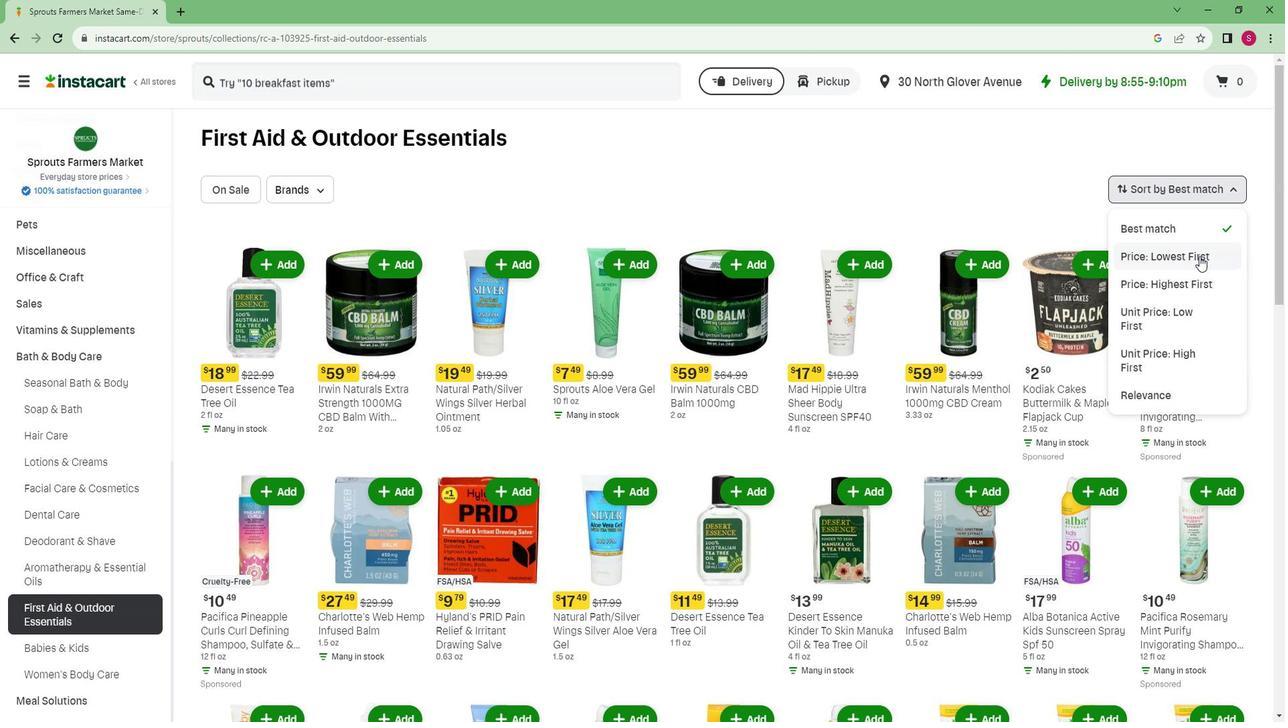 
